 Task: Create New Vendor with Vendor Name: Pitney Bowes, Billing Address Line1: 18 Princess St., Billing Address Line2: Hamilton, Billing Address Line3: NY 10975
Action: Mouse moved to (155, 30)
Screenshot: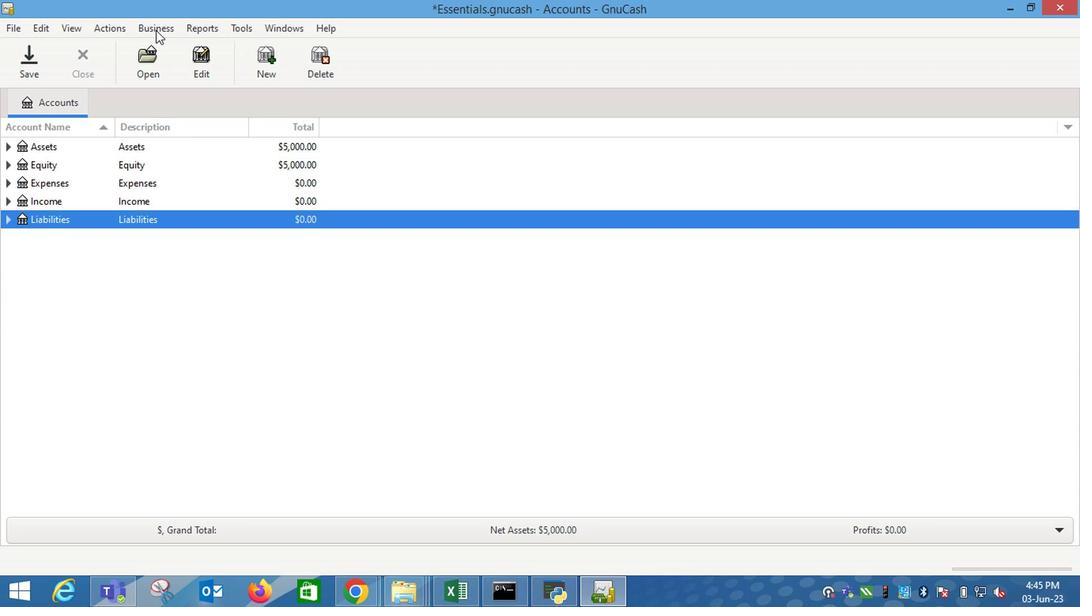 
Action: Mouse pressed left at (155, 30)
Screenshot: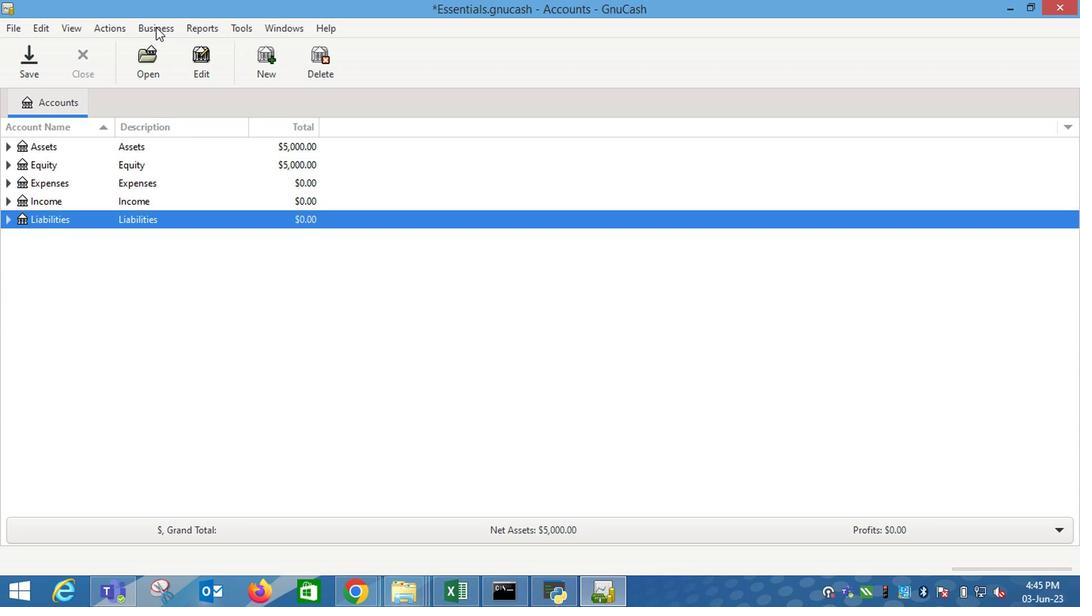 
Action: Mouse moved to (350, 87)
Screenshot: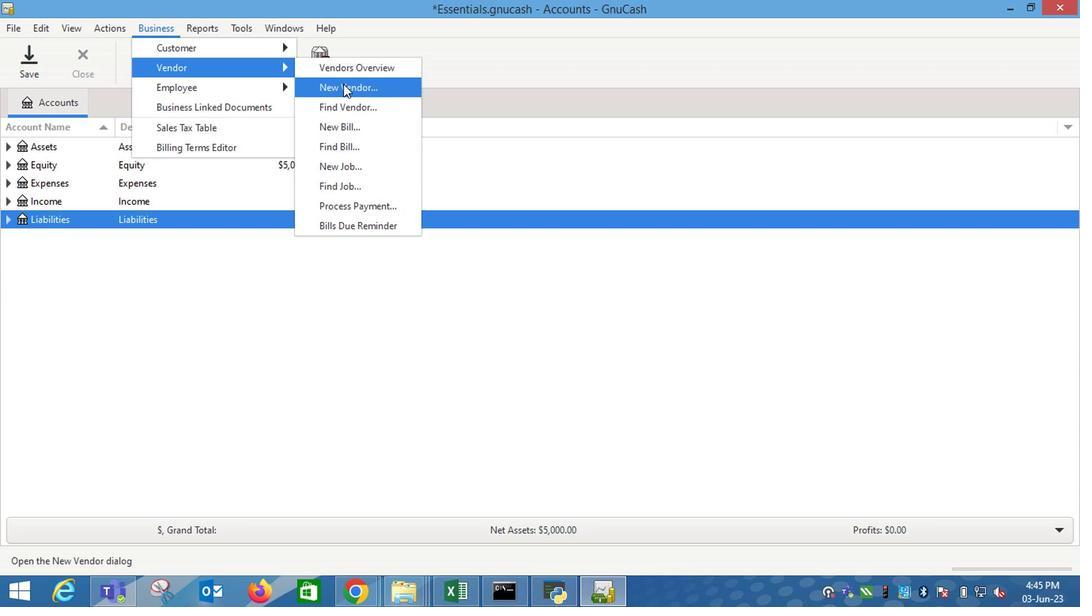 
Action: Mouse pressed left at (350, 87)
Screenshot: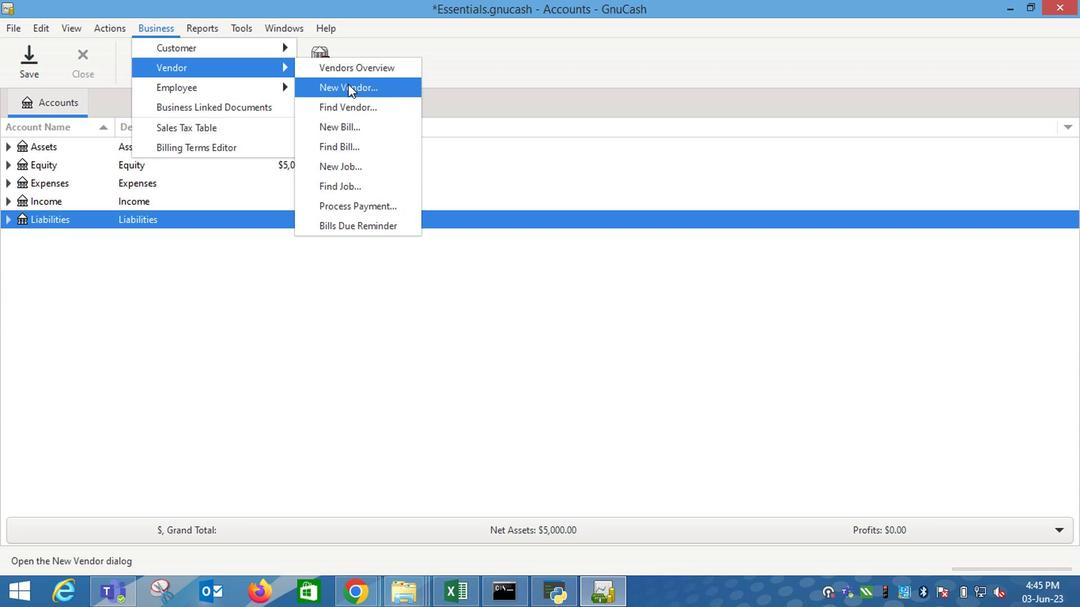
Action: Mouse moved to (916, 318)
Screenshot: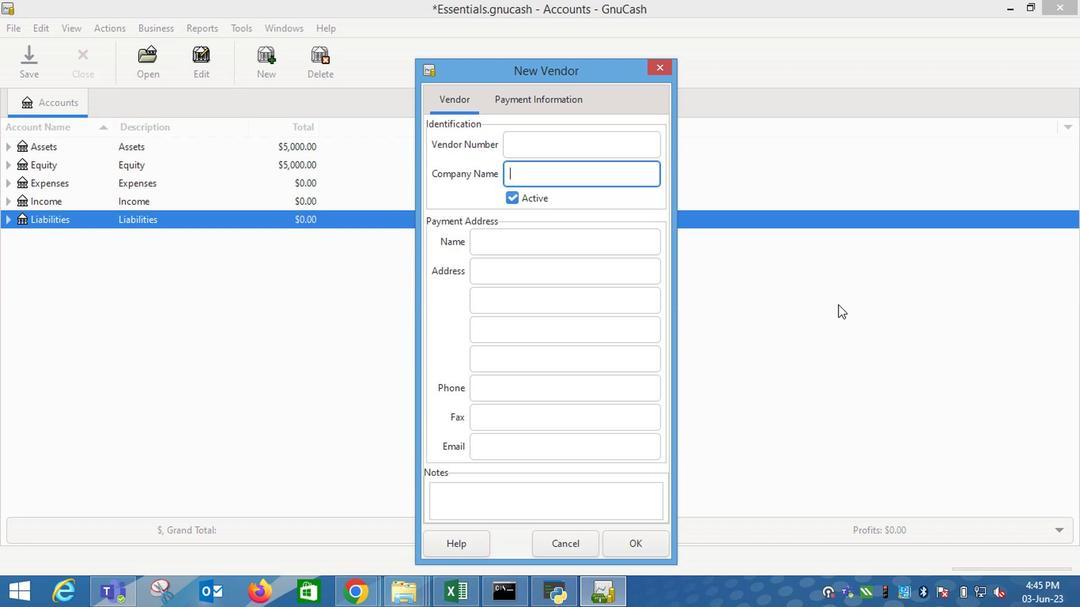 
Action: Key pressed <Key.shift_r>Pitney<Key.space><Key.shift_r>Bowes<Key.tab><Key.tab><Key.tab>18<Key.space><Key.shift_r>Princess<Key.space><Key.shift_r>St.<Key.tab><Key.shift_r>Hamilton<Key.tab><Key.shift_r>NY<Key.space>10975
Screenshot: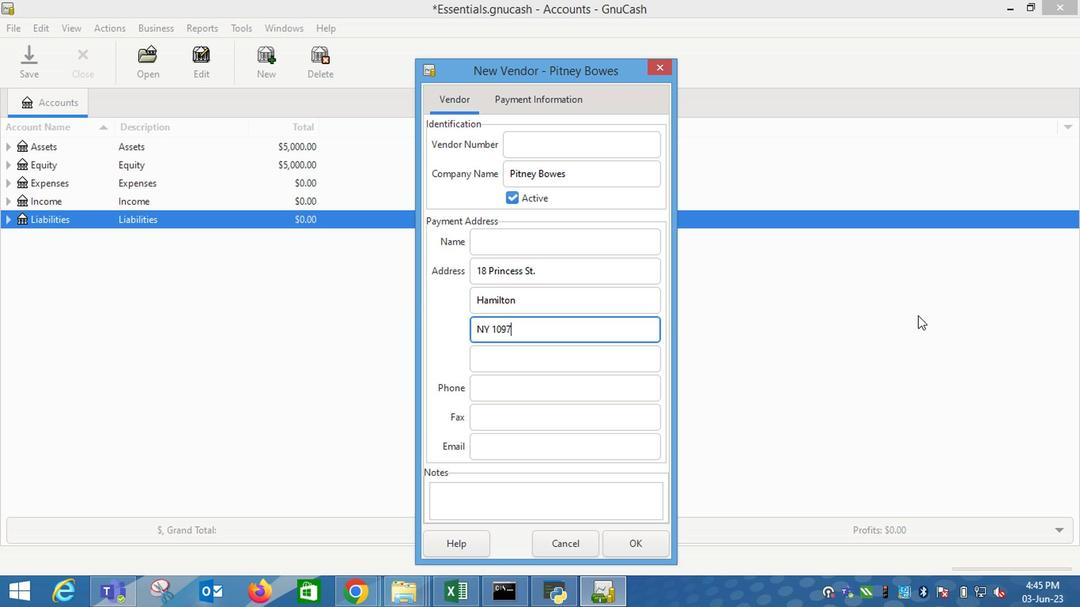 
Action: Mouse moved to (525, 105)
Screenshot: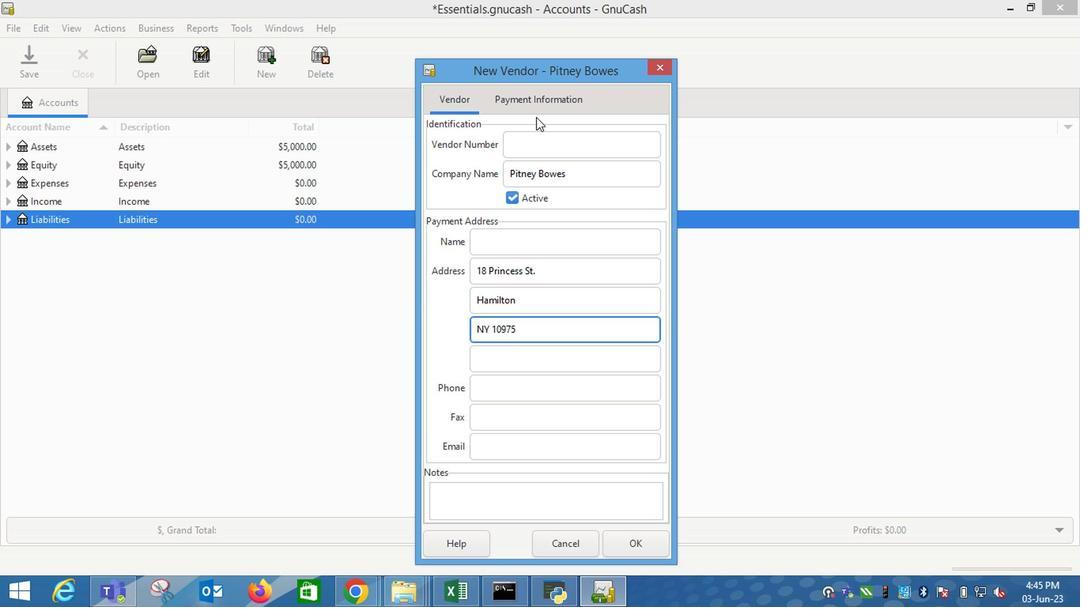 
Action: Mouse pressed left at (525, 105)
Screenshot: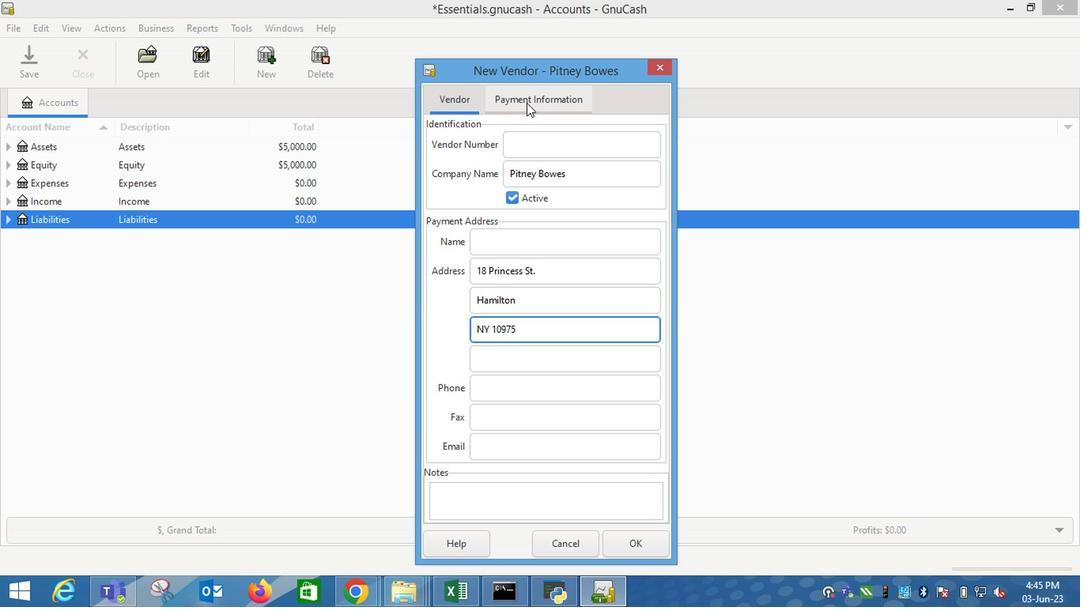
Action: Mouse moved to (659, 552)
Screenshot: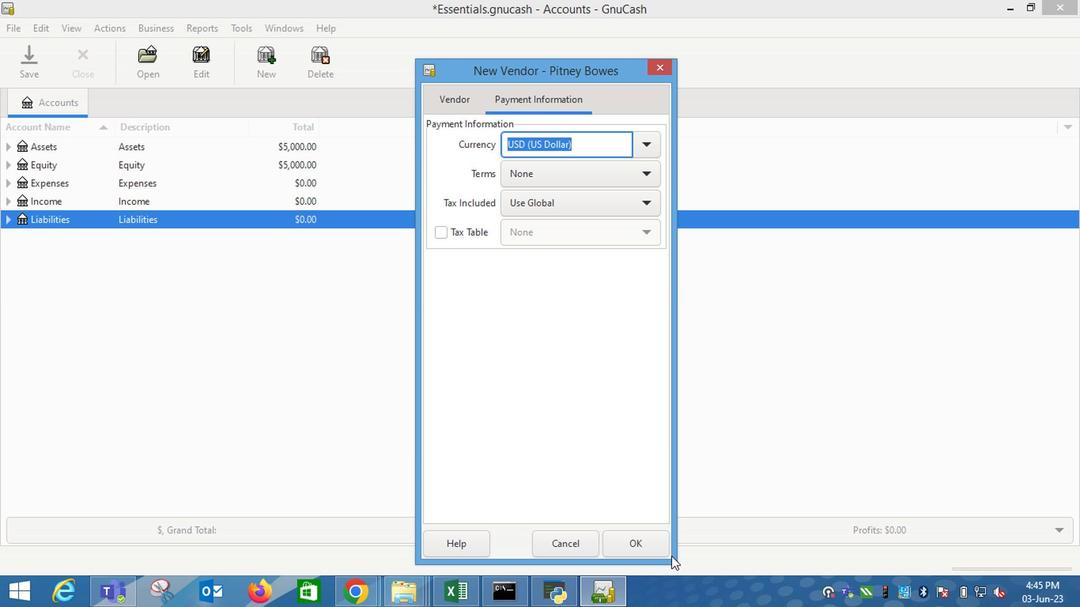 
Action: Mouse pressed left at (659, 552)
Screenshot: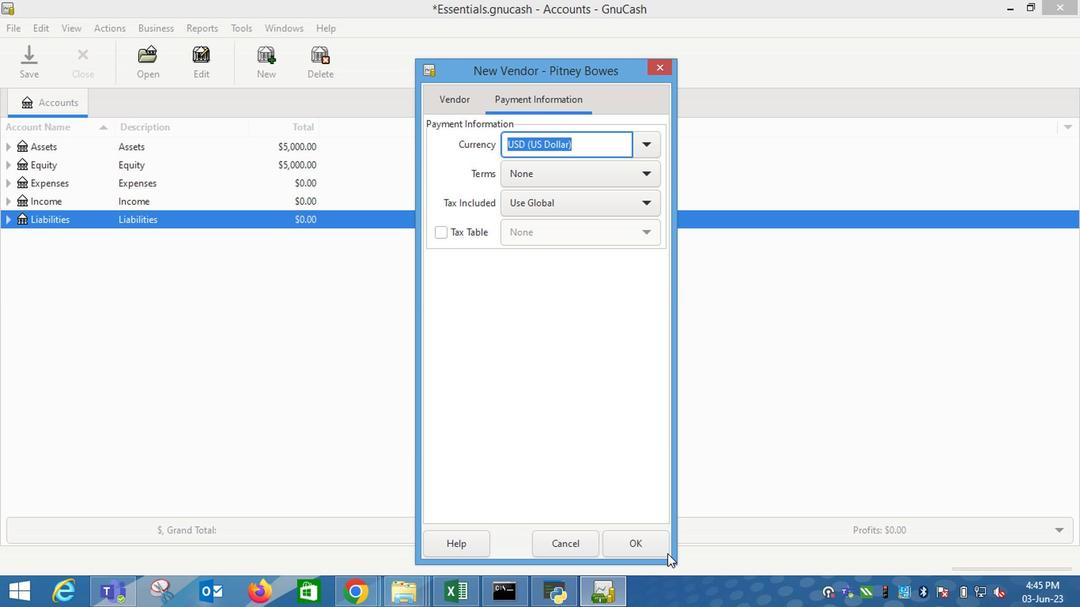 
Action: Mouse moved to (658, 551)
Screenshot: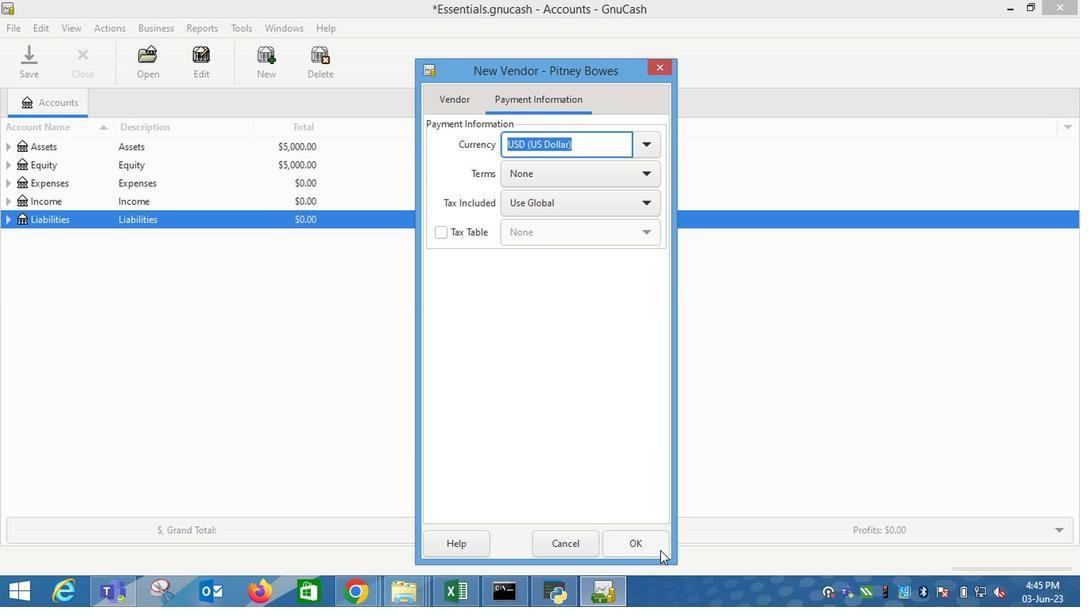 
